 Task: Select the grunt support for vs code in the default folding range provider.
Action: Mouse moved to (21, 541)
Screenshot: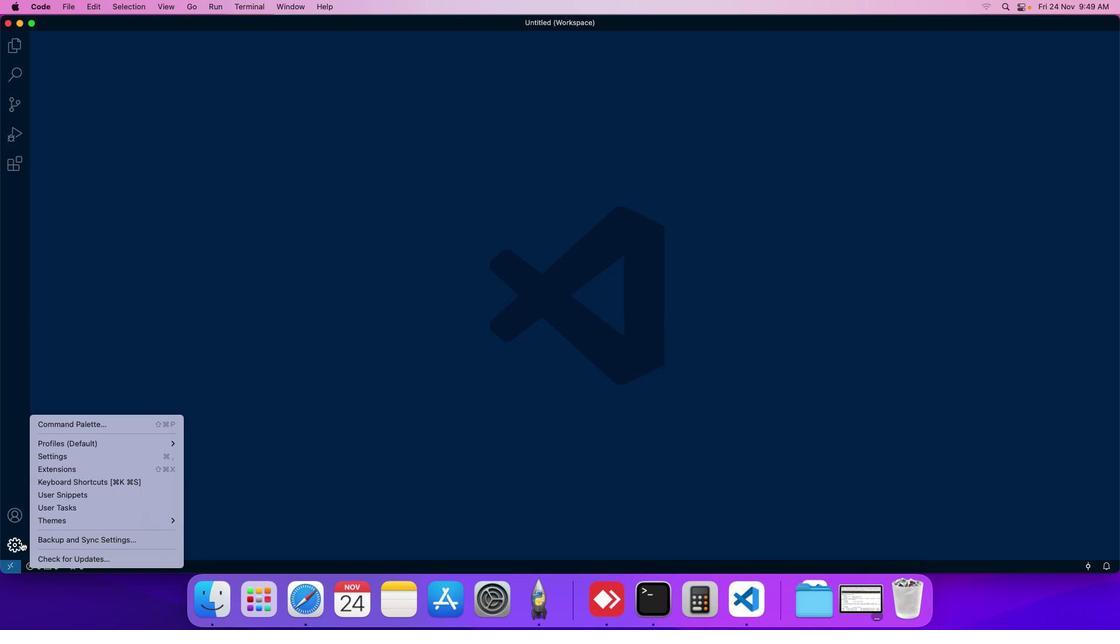 
Action: Mouse pressed left at (21, 541)
Screenshot: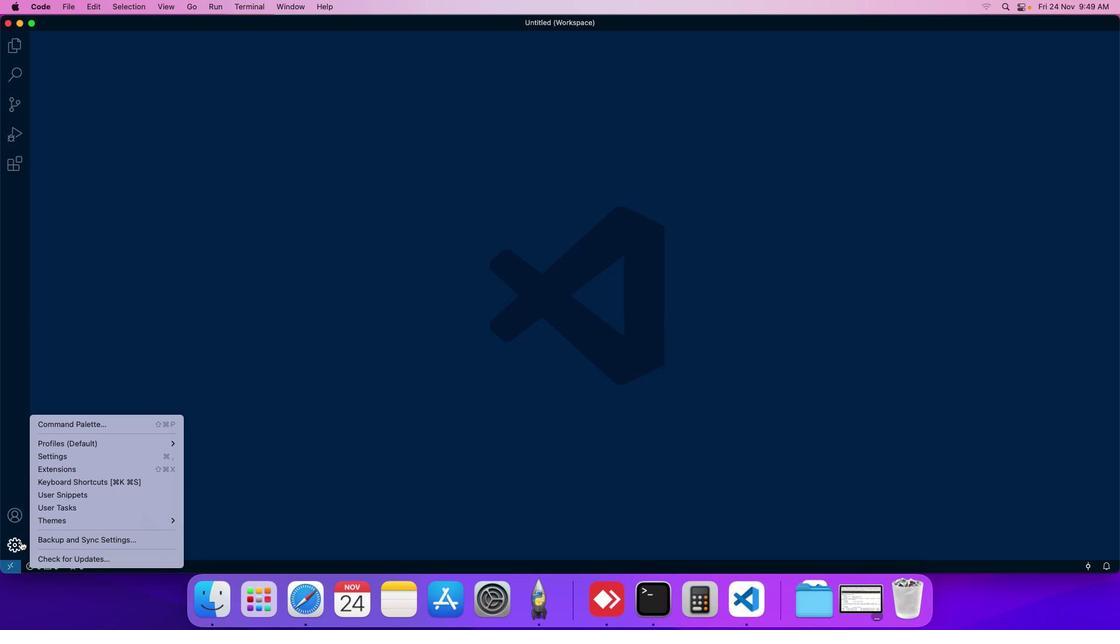 
Action: Mouse moved to (51, 458)
Screenshot: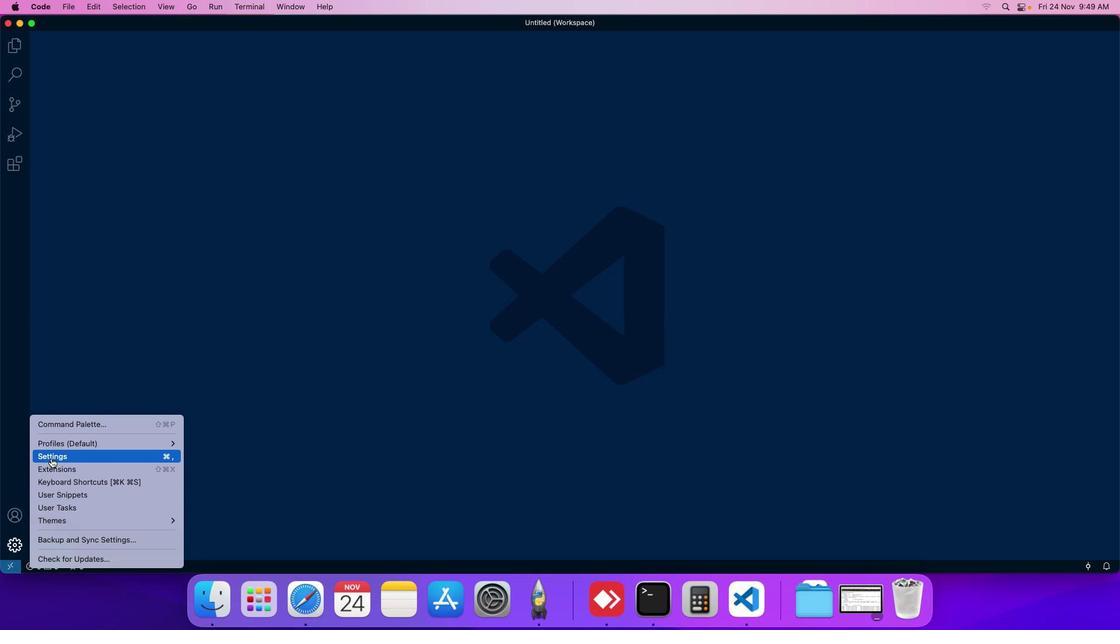 
Action: Mouse pressed left at (51, 458)
Screenshot: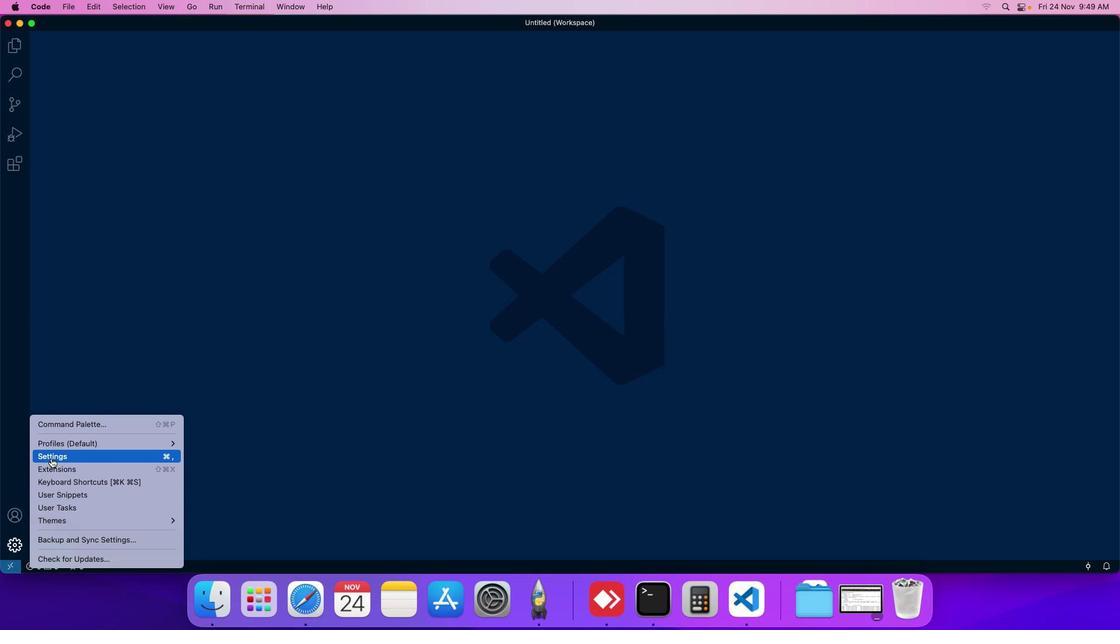
Action: Mouse moved to (256, 128)
Screenshot: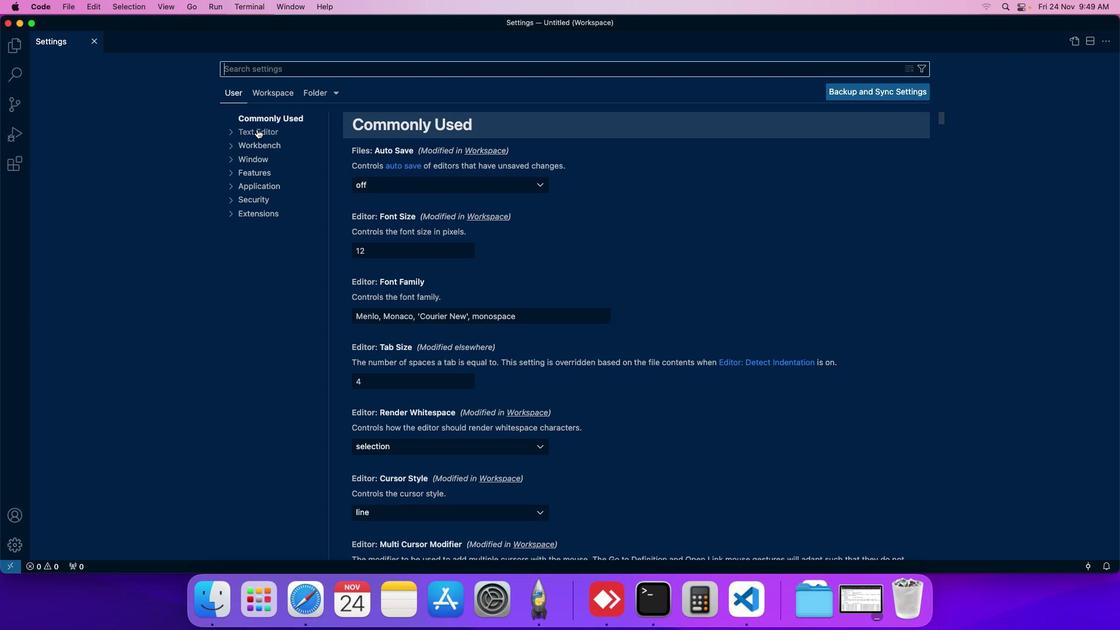 
Action: Mouse pressed left at (256, 128)
Screenshot: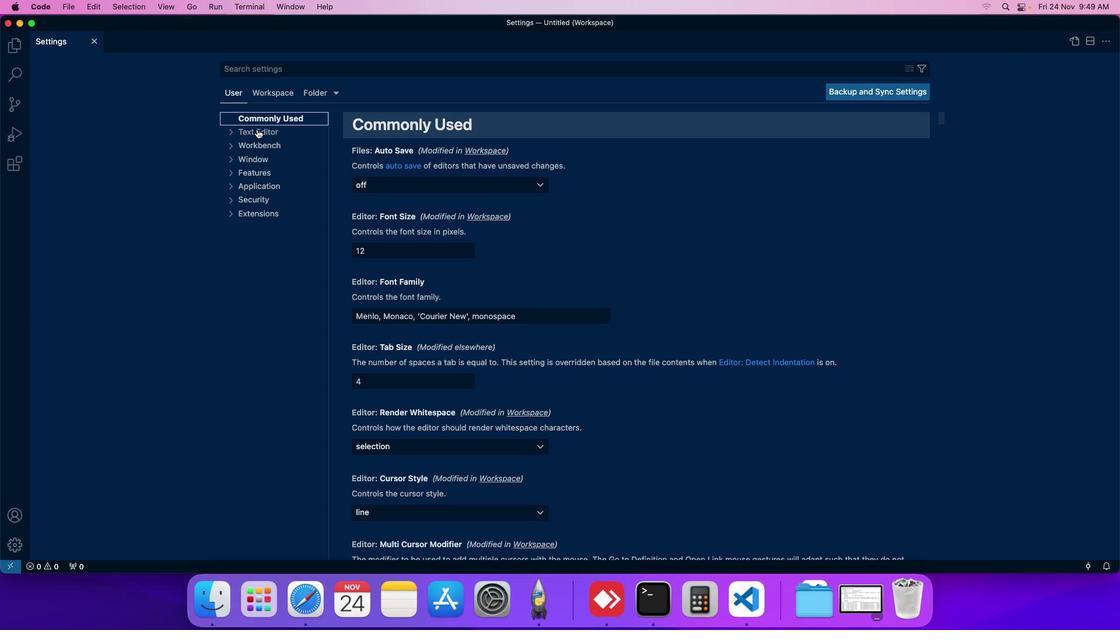 
Action: Mouse moved to (416, 271)
Screenshot: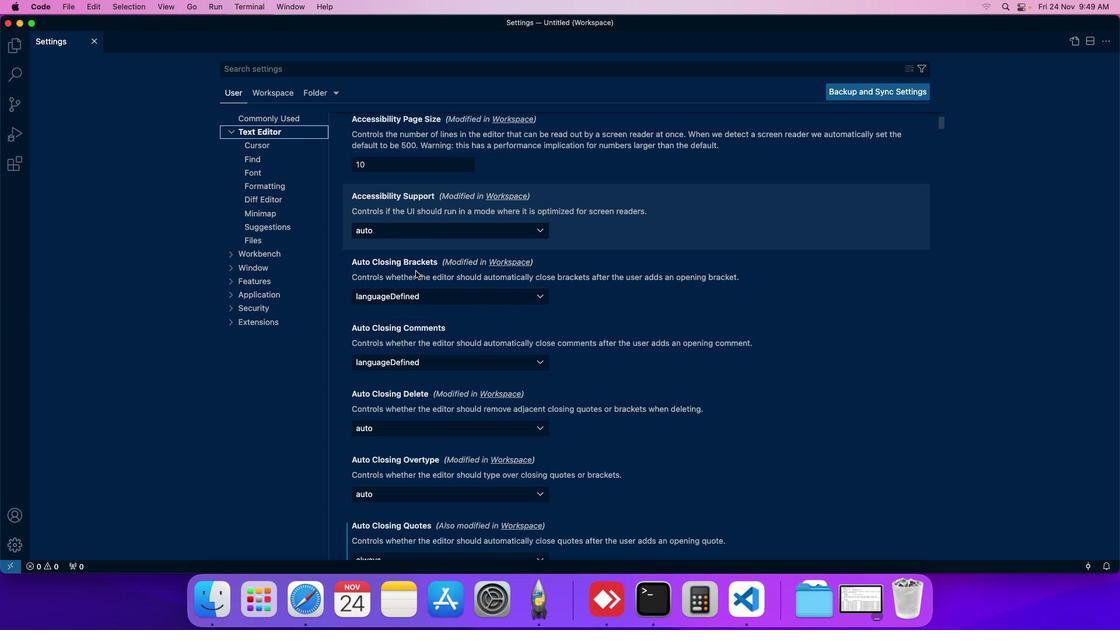 
Action: Mouse scrolled (416, 271) with delta (0, 0)
Screenshot: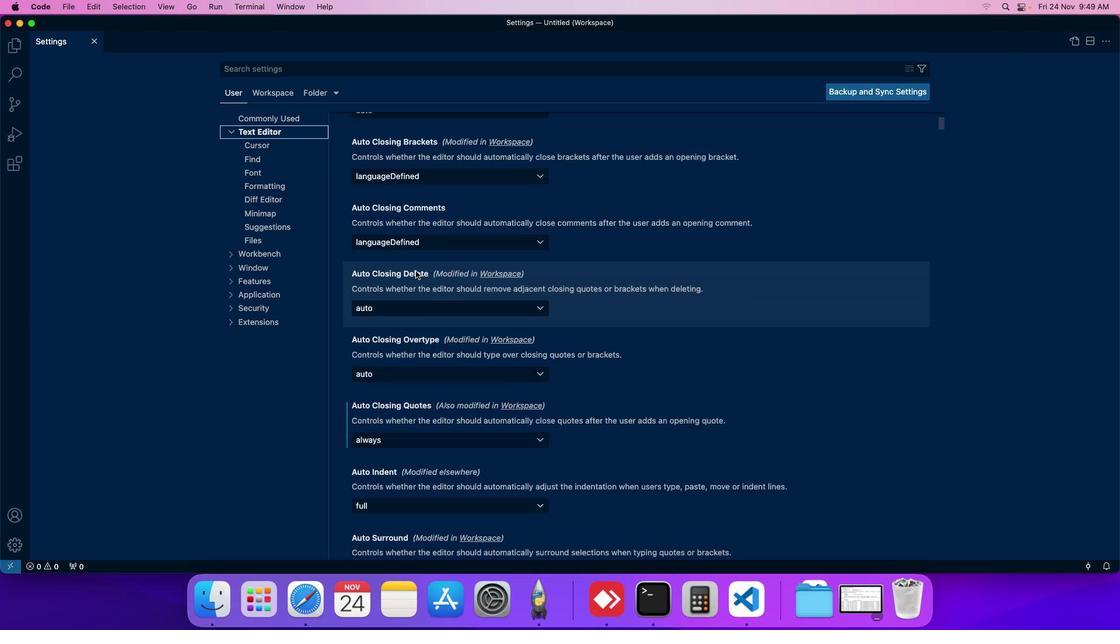 
Action: Mouse scrolled (416, 271) with delta (0, 0)
Screenshot: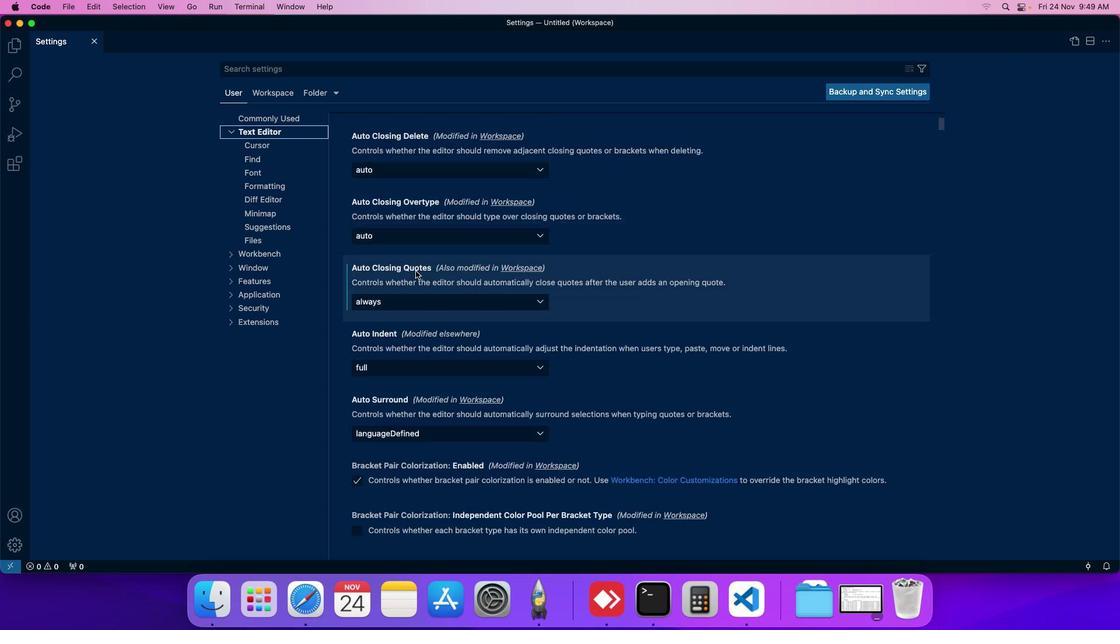 
Action: Mouse scrolled (416, 271) with delta (0, 0)
Screenshot: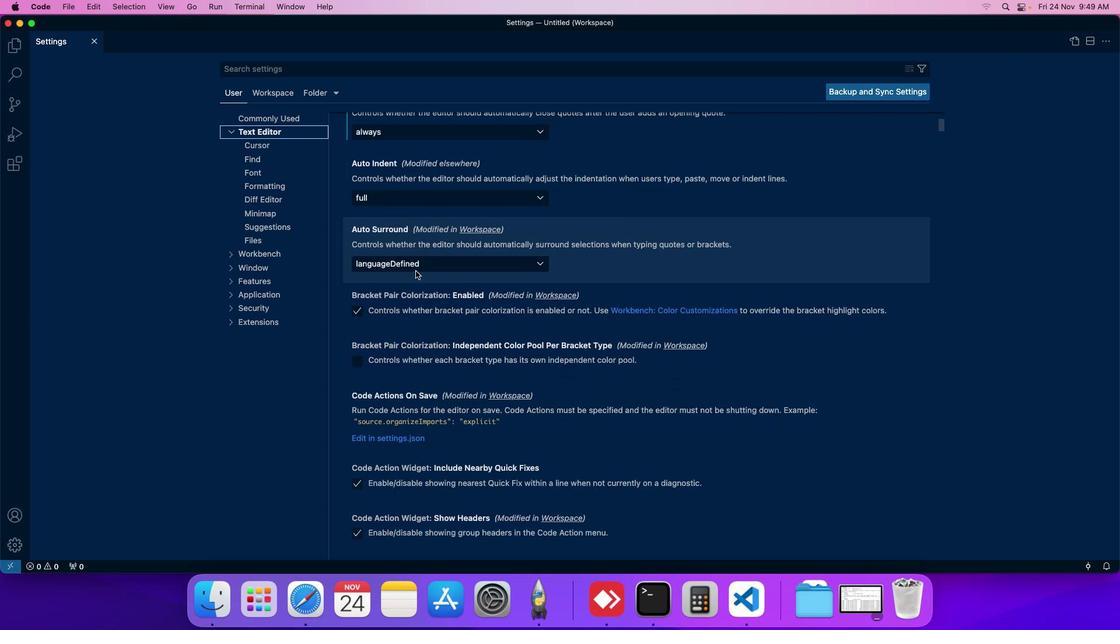 
Action: Mouse scrolled (416, 271) with delta (0, 0)
Screenshot: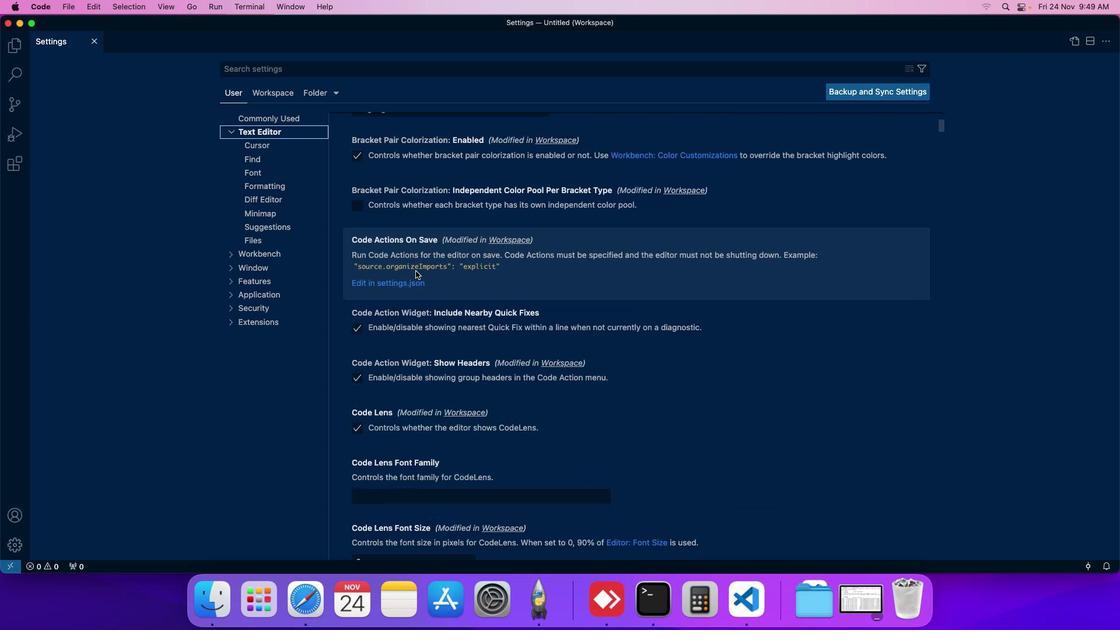 
Action: Mouse moved to (416, 271)
Screenshot: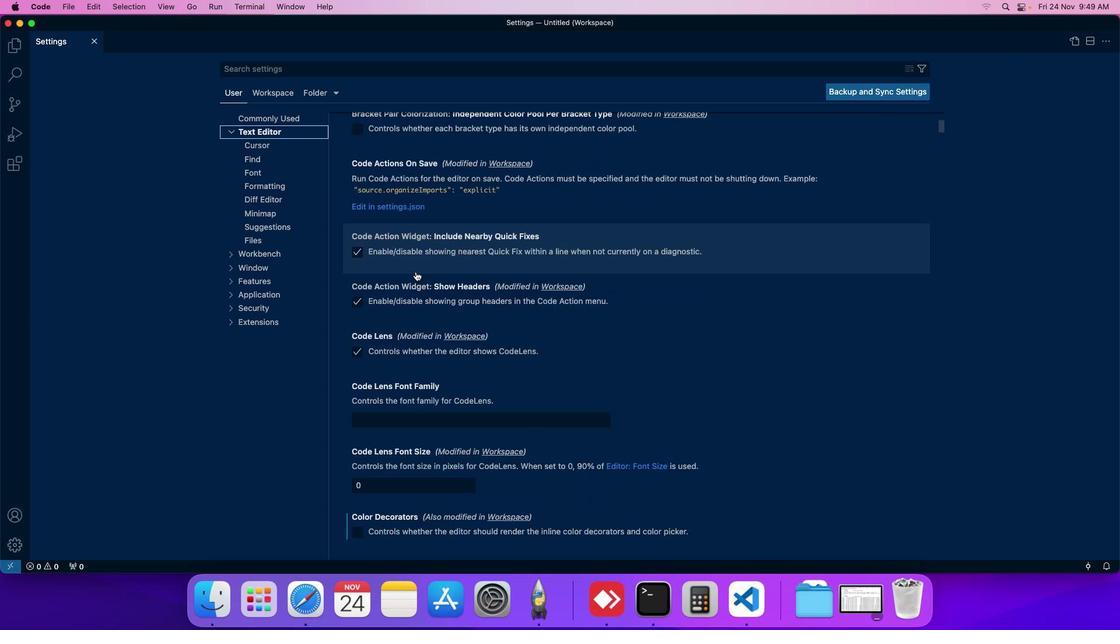 
Action: Mouse scrolled (416, 271) with delta (0, 0)
Screenshot: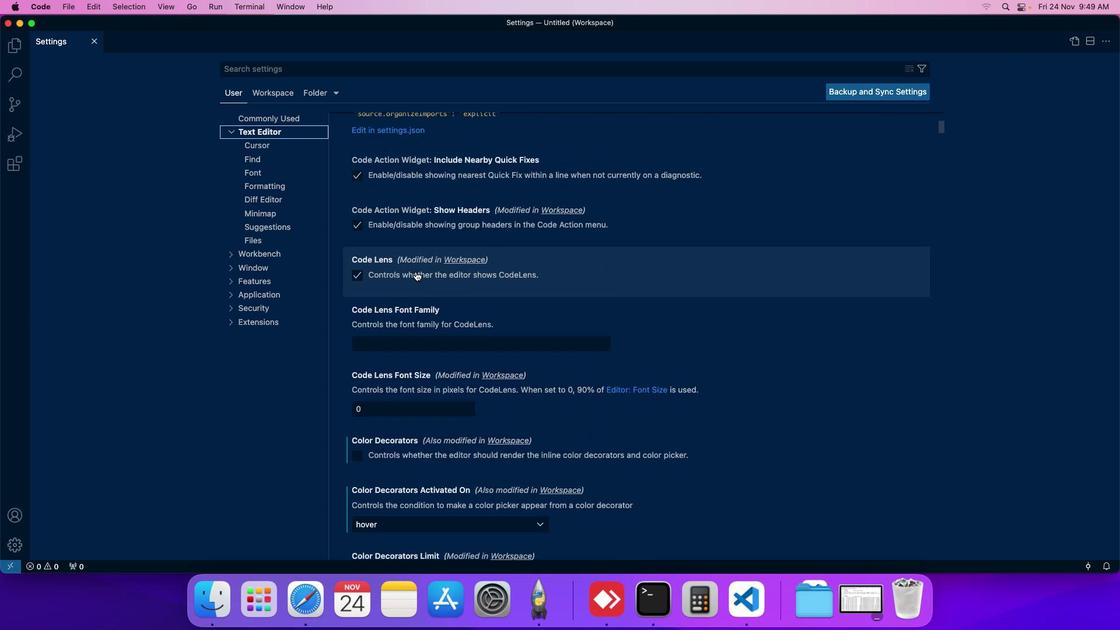 
Action: Mouse moved to (416, 271)
Screenshot: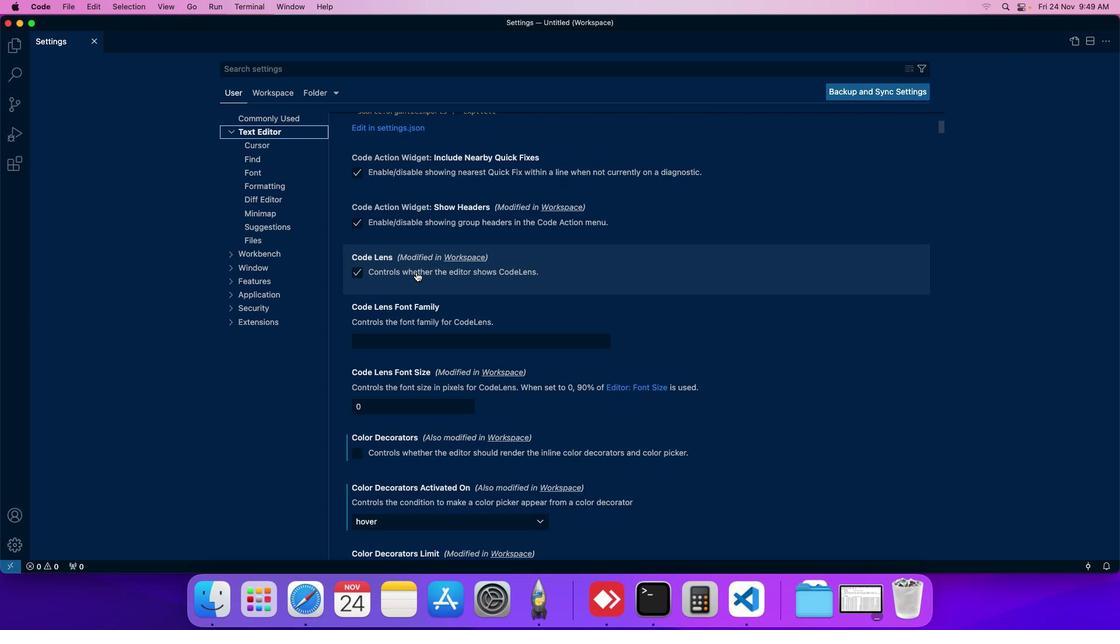 
Action: Mouse scrolled (416, 271) with delta (0, 0)
Screenshot: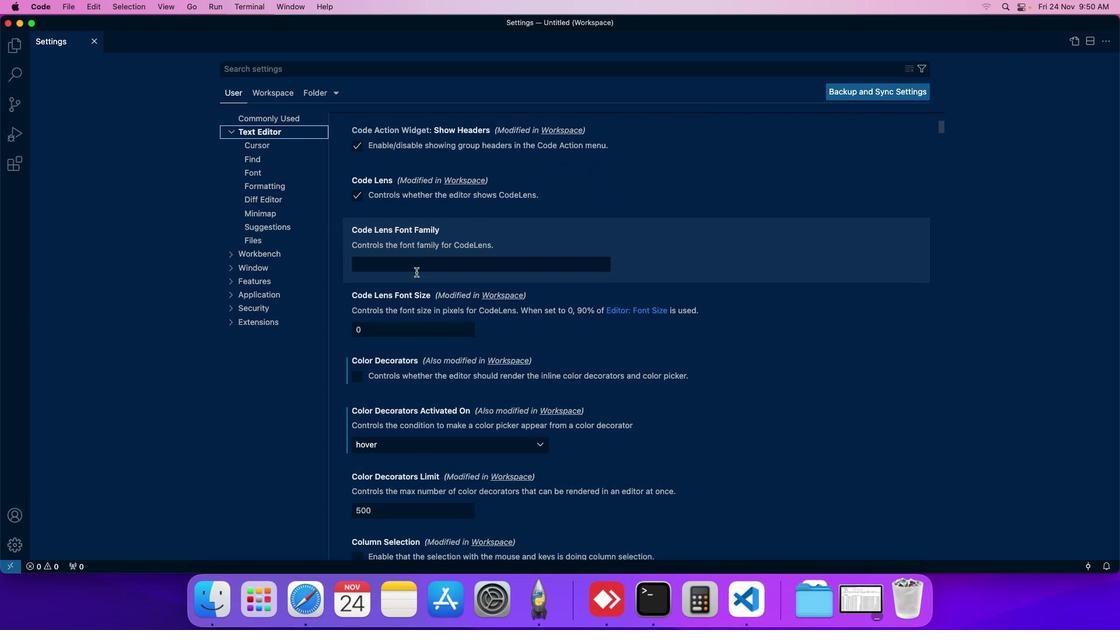 
Action: Mouse scrolled (416, 271) with delta (0, 0)
Screenshot: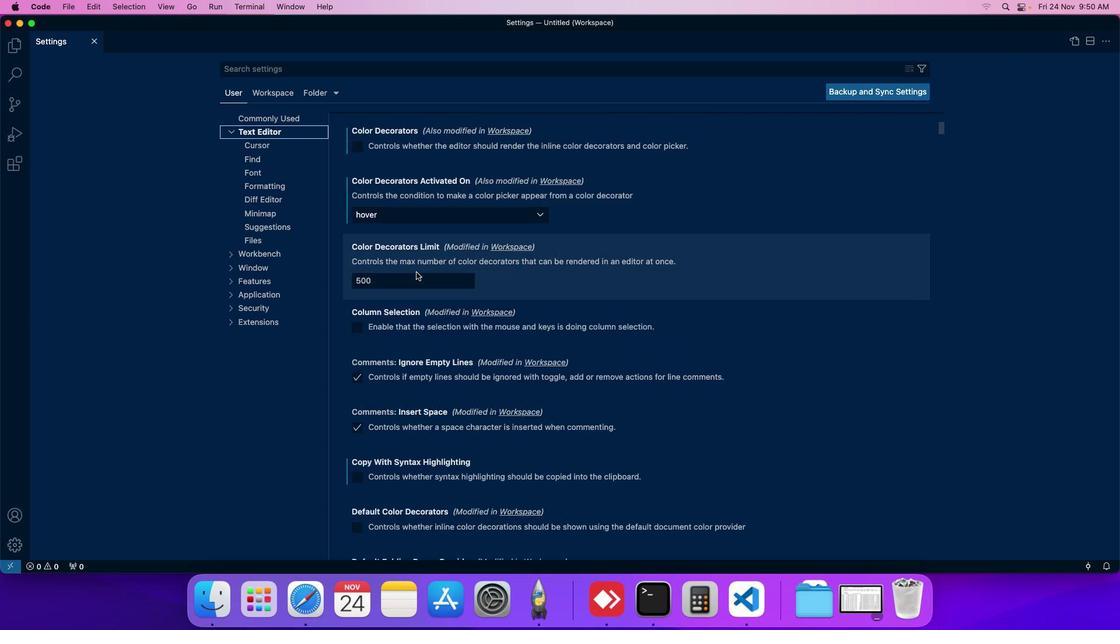 
Action: Mouse scrolled (416, 271) with delta (0, 0)
Screenshot: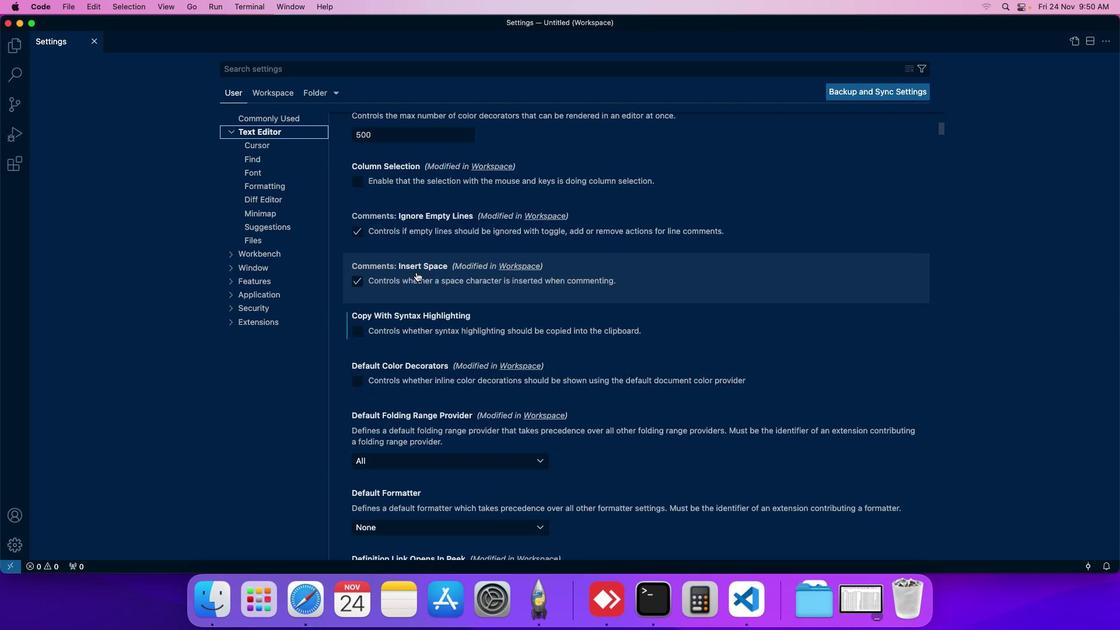 
Action: Mouse scrolled (416, 271) with delta (0, 0)
Screenshot: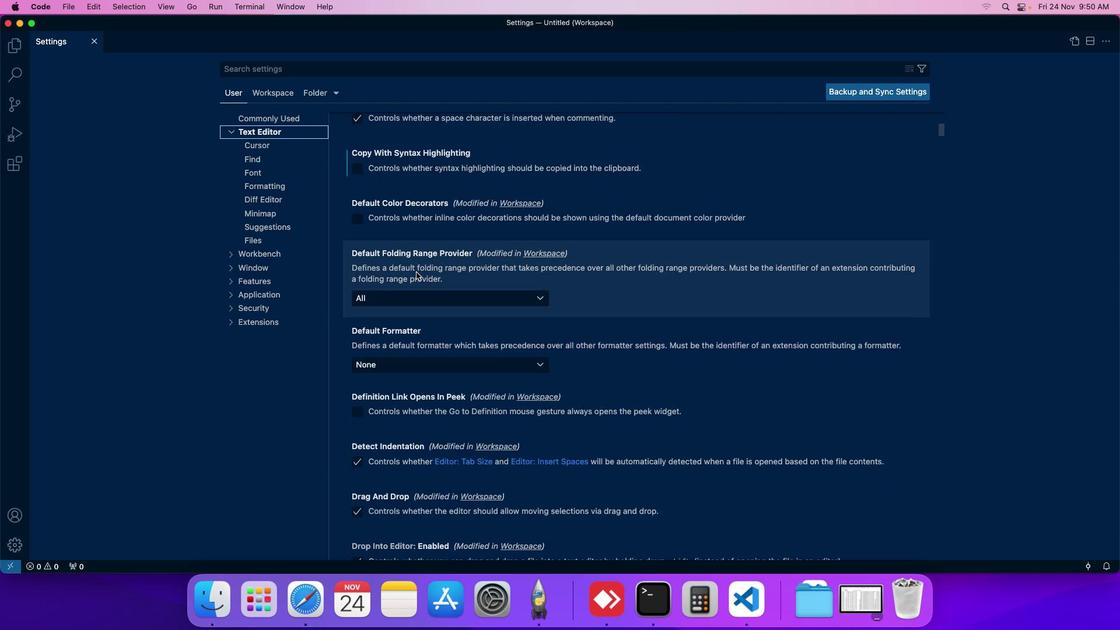
Action: Mouse moved to (413, 295)
Screenshot: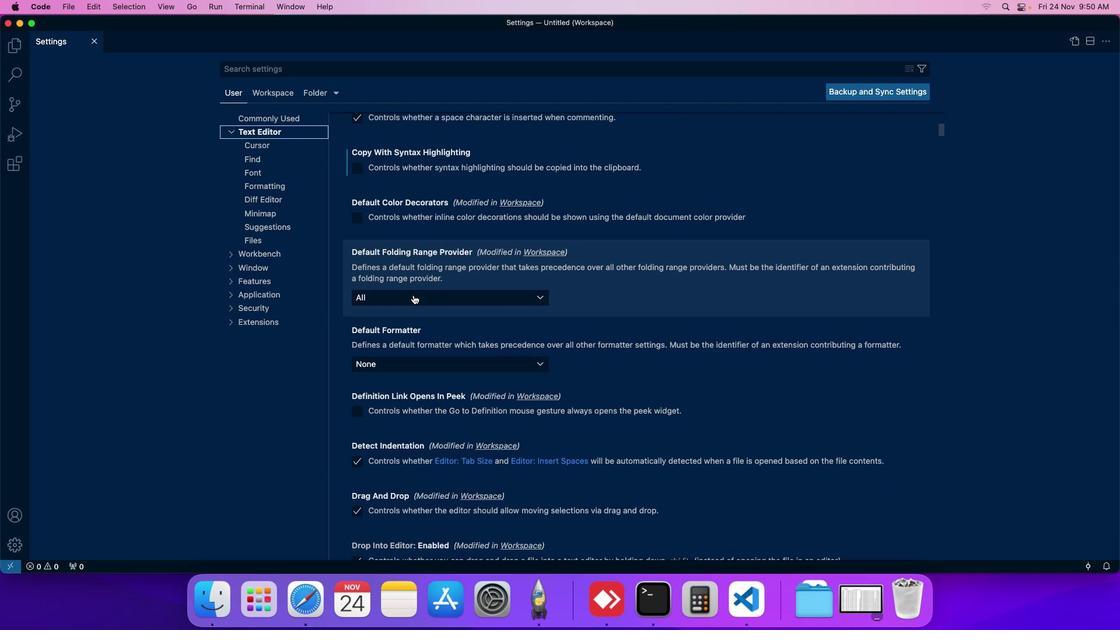 
Action: Mouse pressed left at (413, 295)
Screenshot: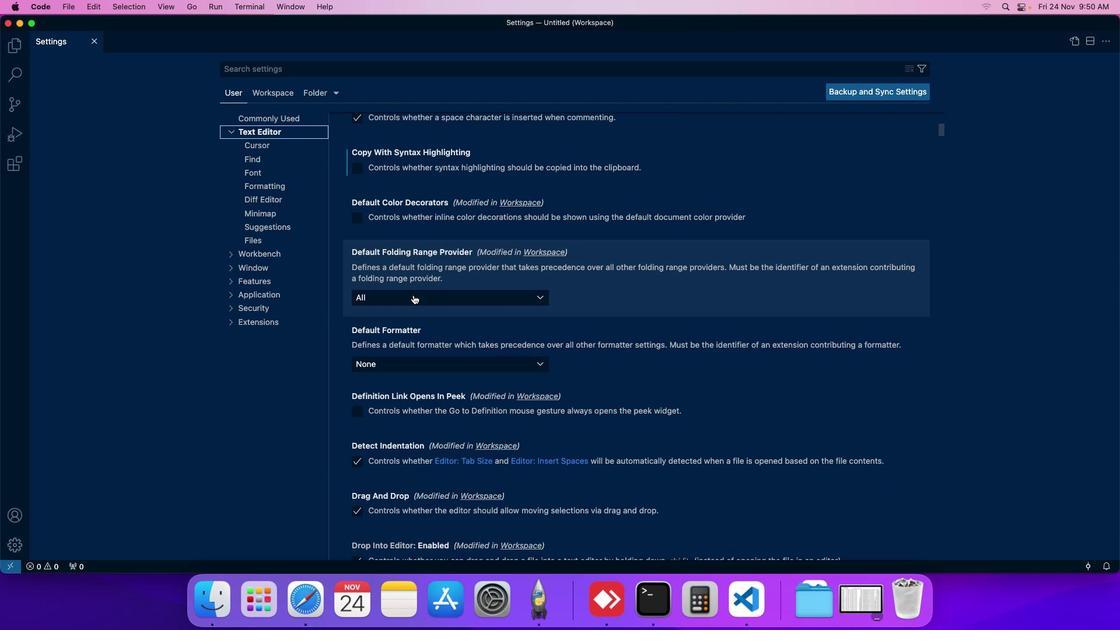 
Action: Mouse moved to (416, 361)
Screenshot: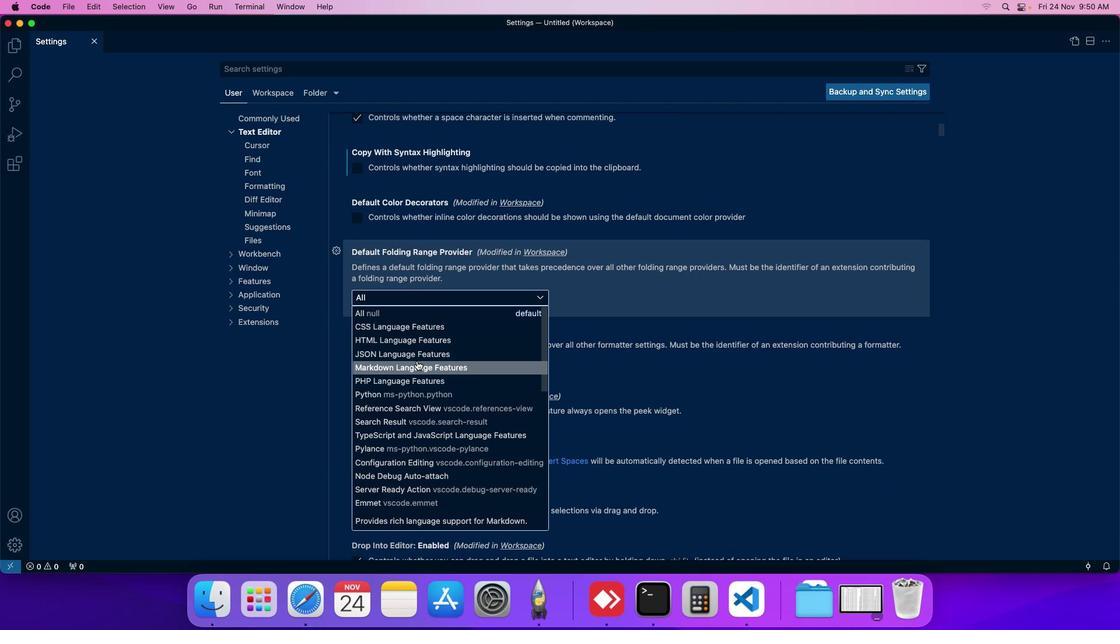 
Action: Mouse scrolled (416, 361) with delta (0, 0)
Screenshot: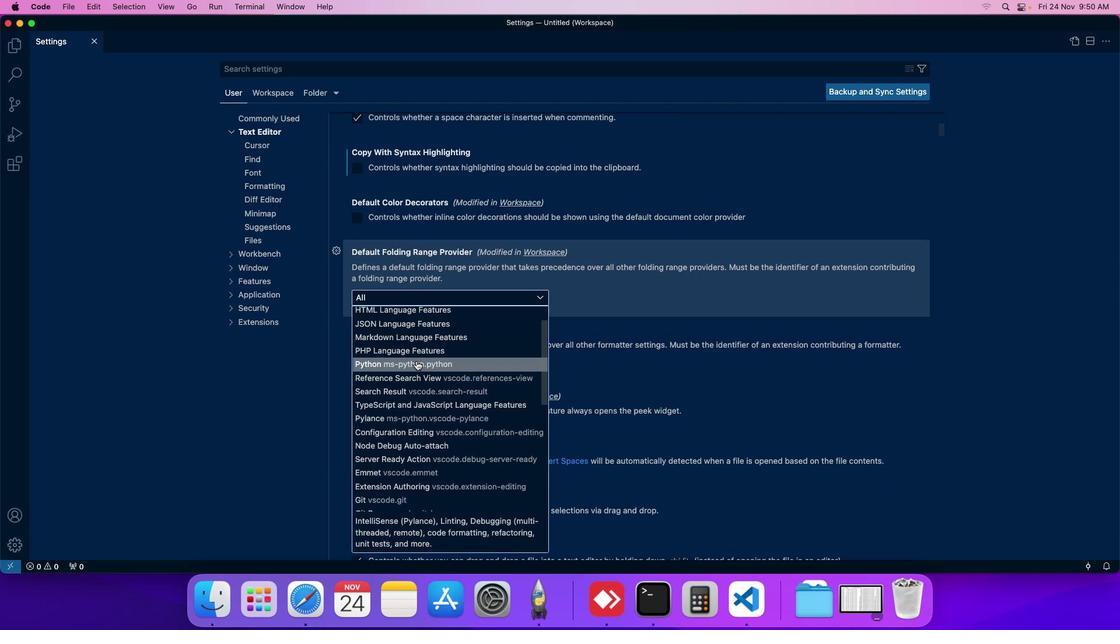 
Action: Mouse moved to (416, 361)
Screenshot: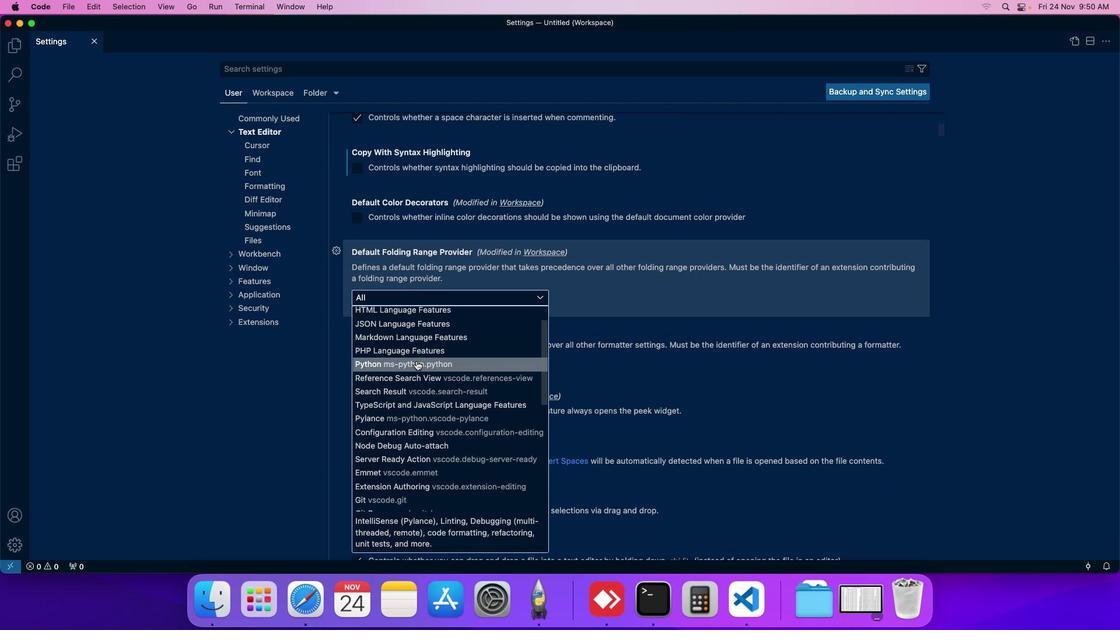 
Action: Mouse scrolled (416, 361) with delta (0, 0)
Screenshot: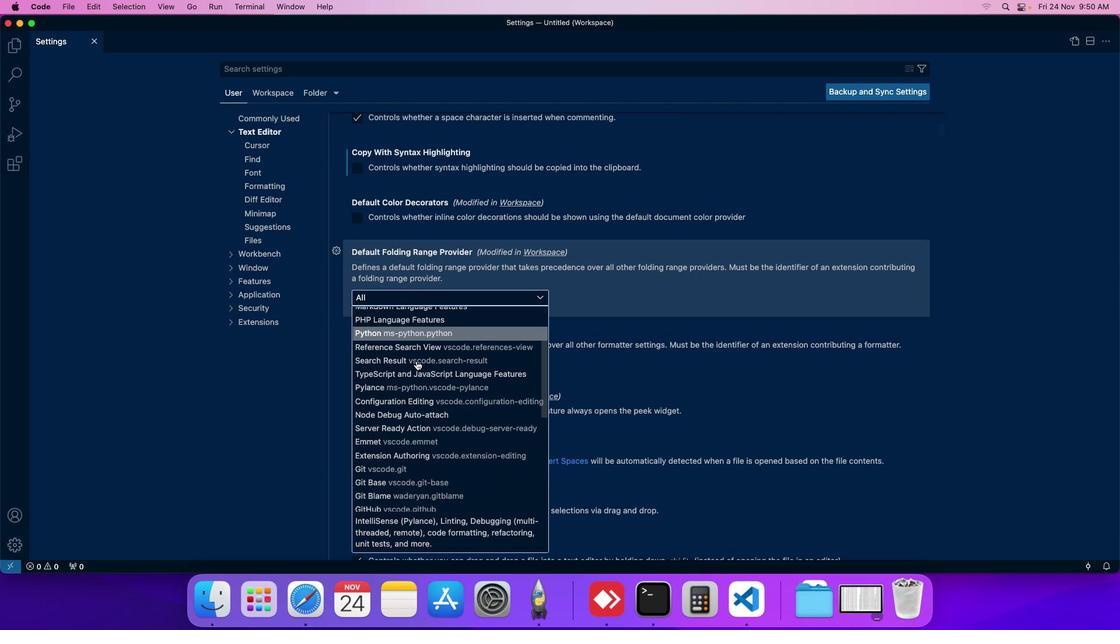 
Action: Mouse scrolled (416, 361) with delta (0, 0)
Screenshot: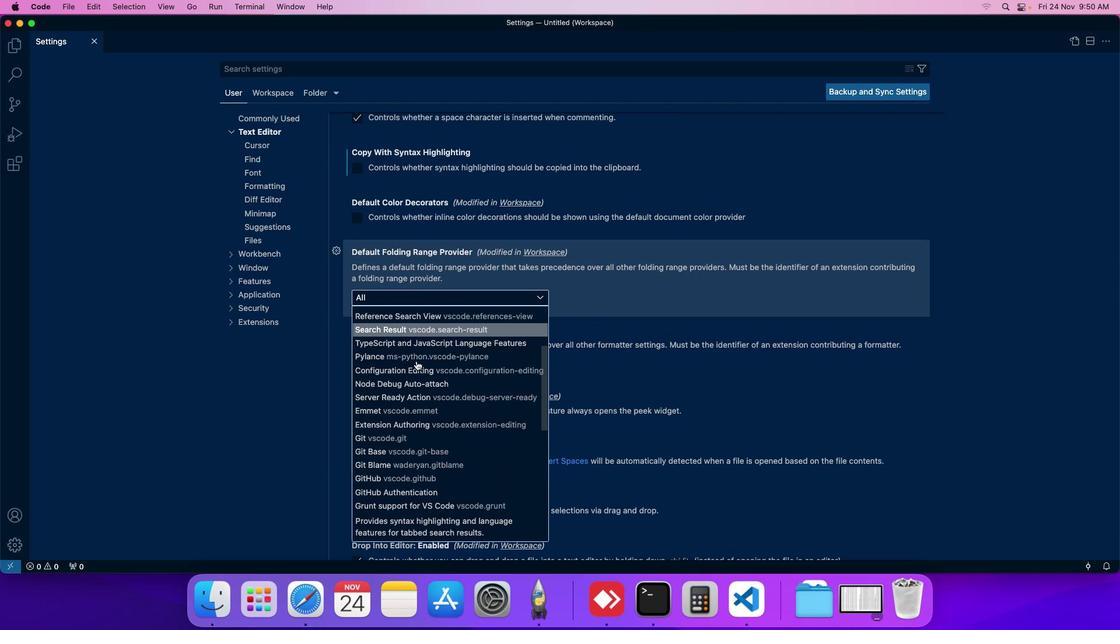 
Action: Mouse scrolled (416, 361) with delta (0, 0)
Screenshot: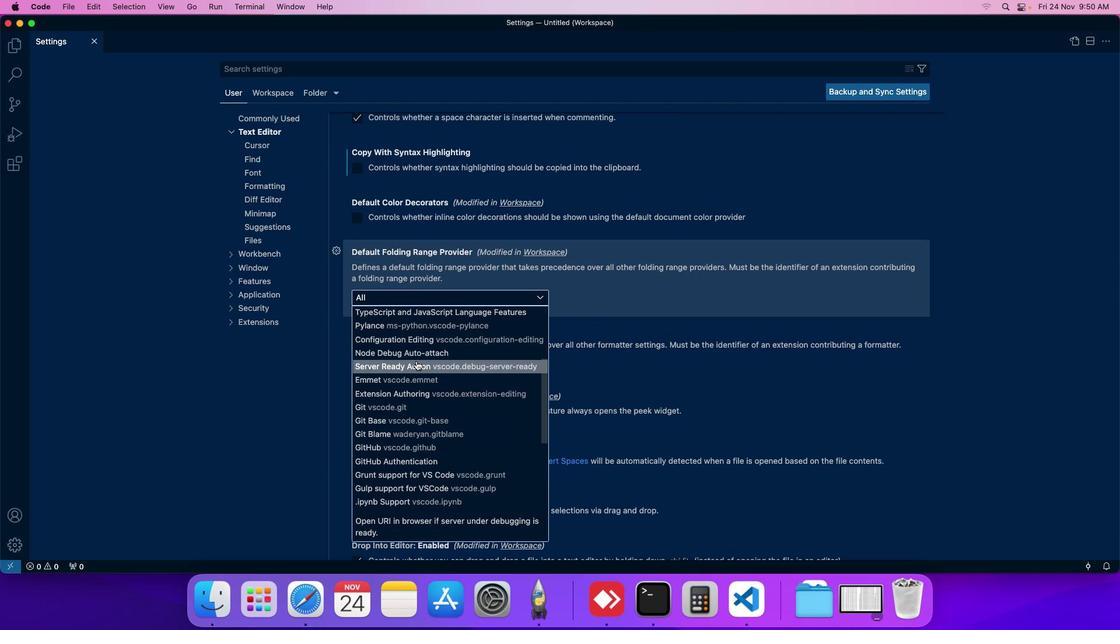 
Action: Mouse scrolled (416, 361) with delta (0, 0)
Screenshot: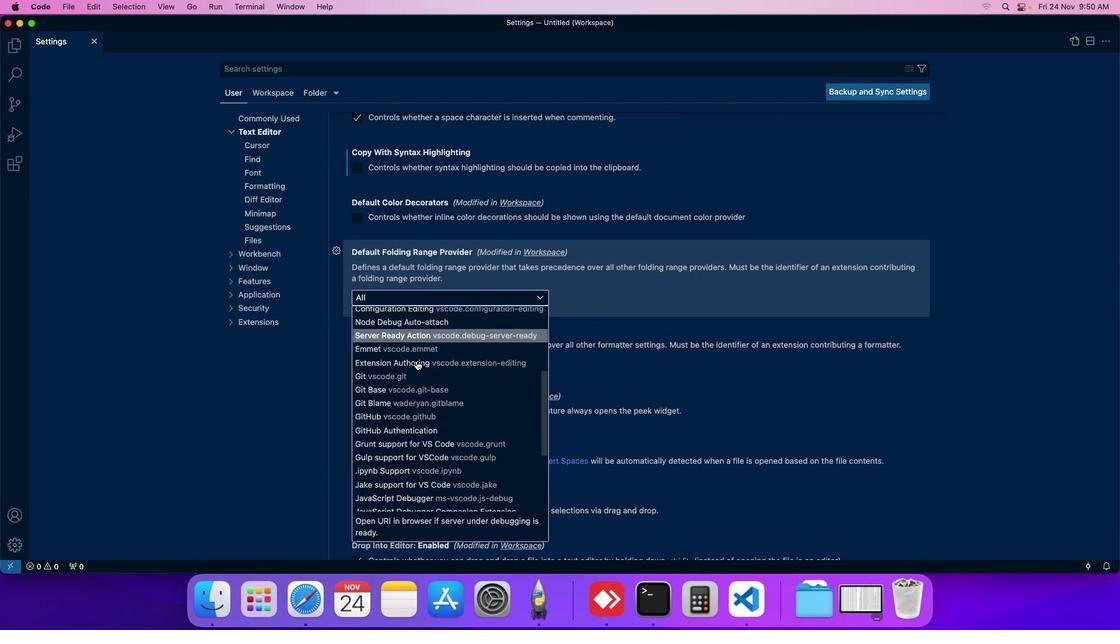 
Action: Mouse moved to (385, 440)
Screenshot: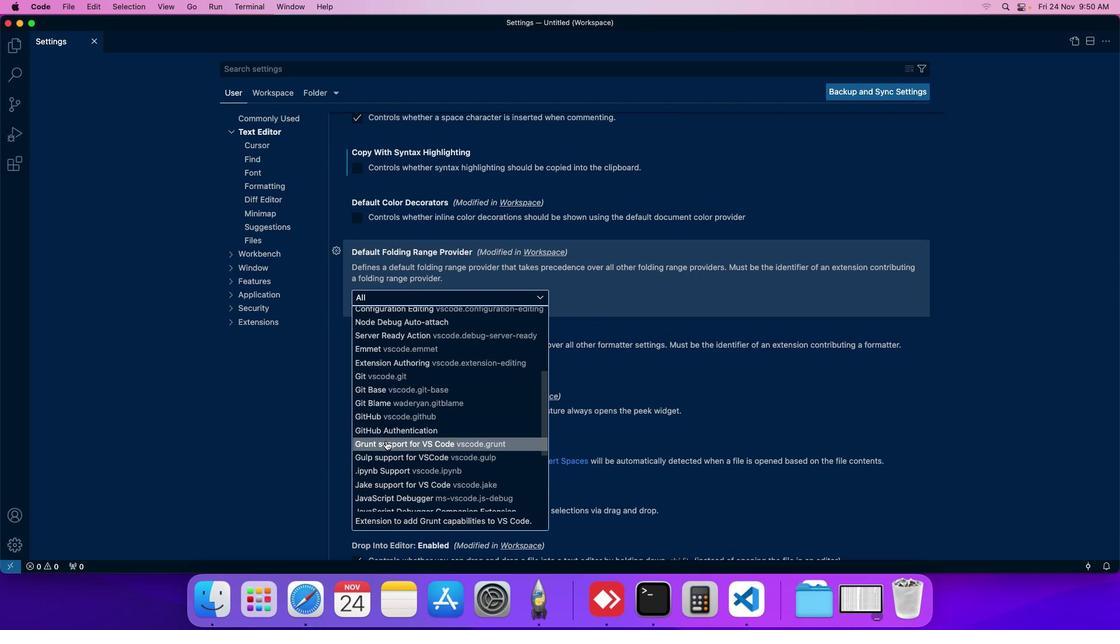 
Action: Mouse pressed left at (385, 440)
Screenshot: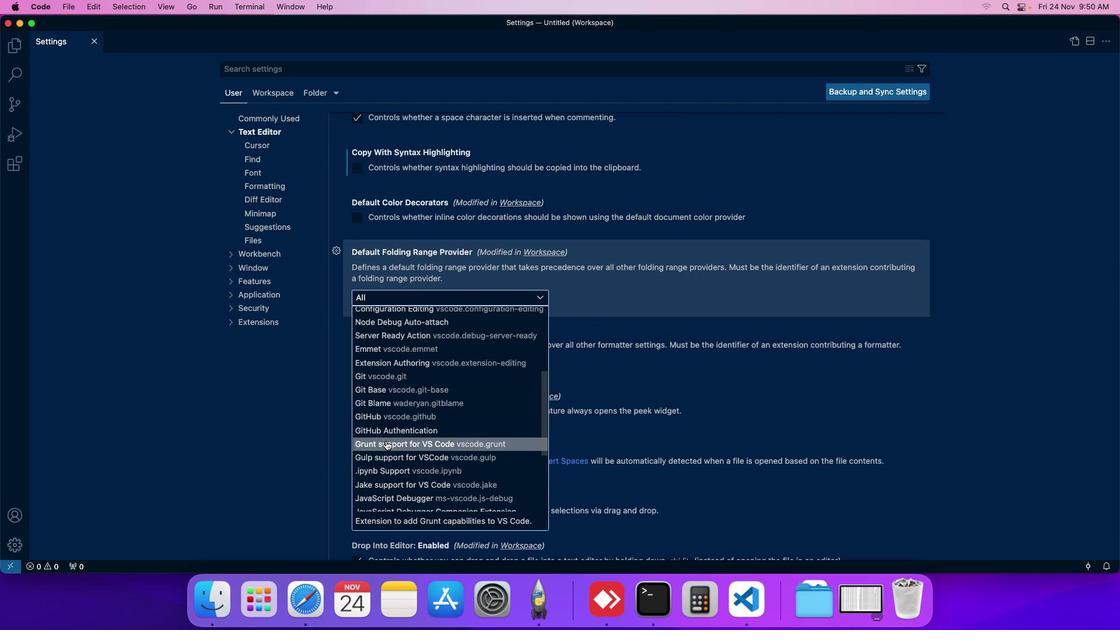 
Action: Mouse moved to (425, 300)
Screenshot: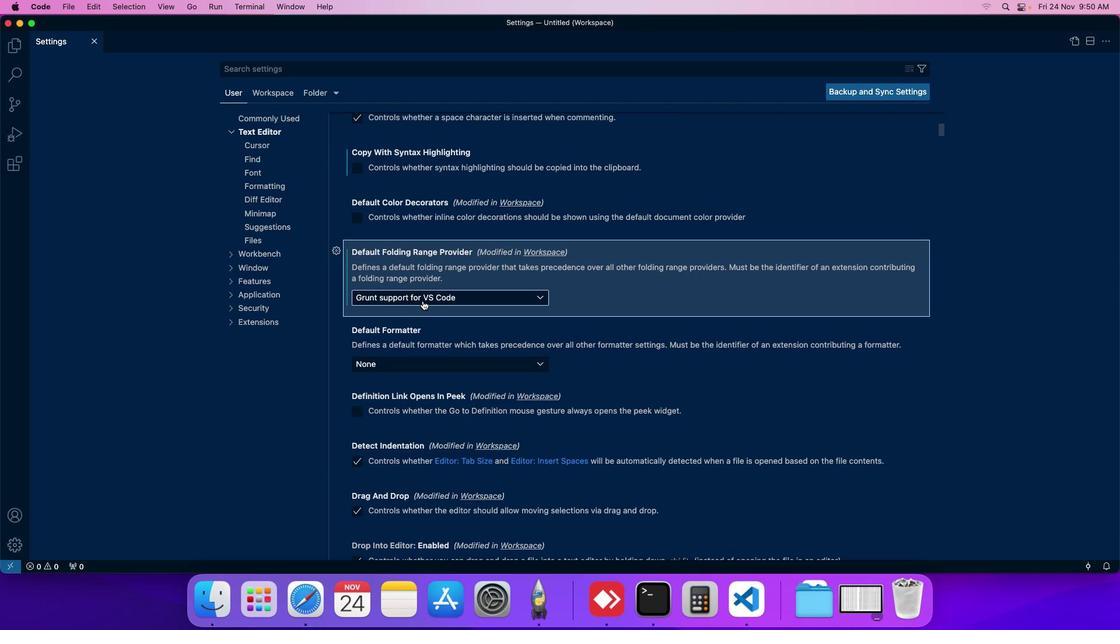 
